 Task: Navigate from Pike Place Market to the Seattle Great Wheel on foot.
Action: Mouse moved to (398, 122)
Screenshot: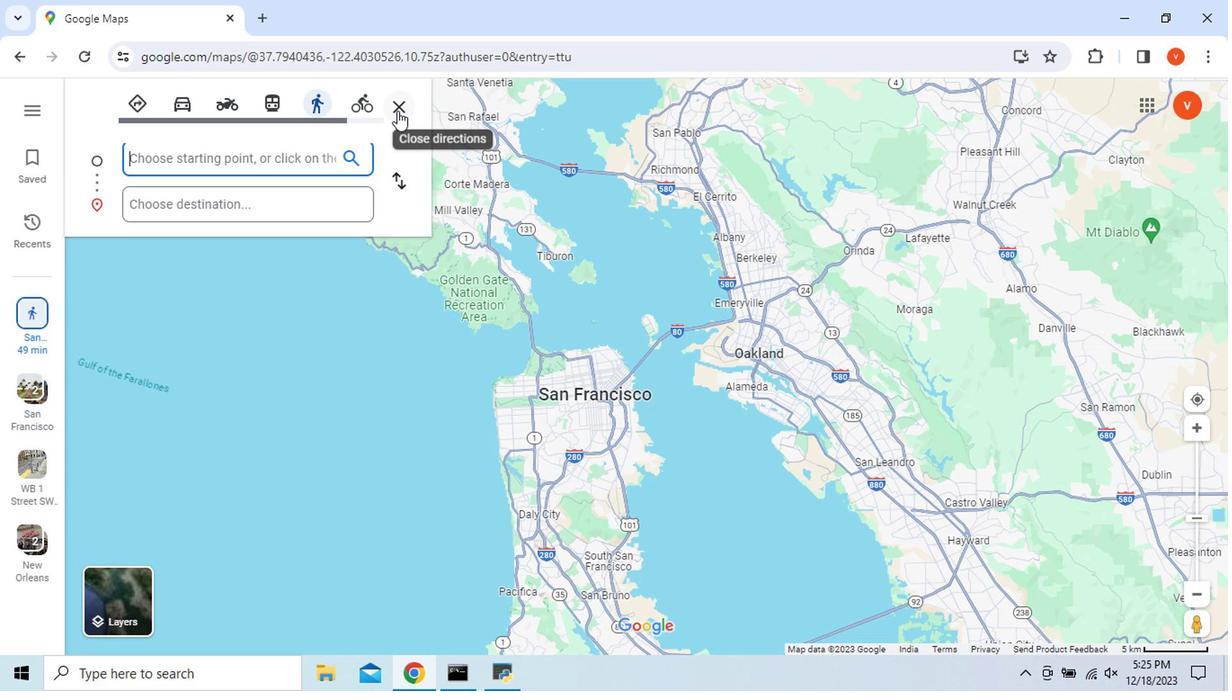 
Action: Mouse pressed left at (398, 122)
Screenshot: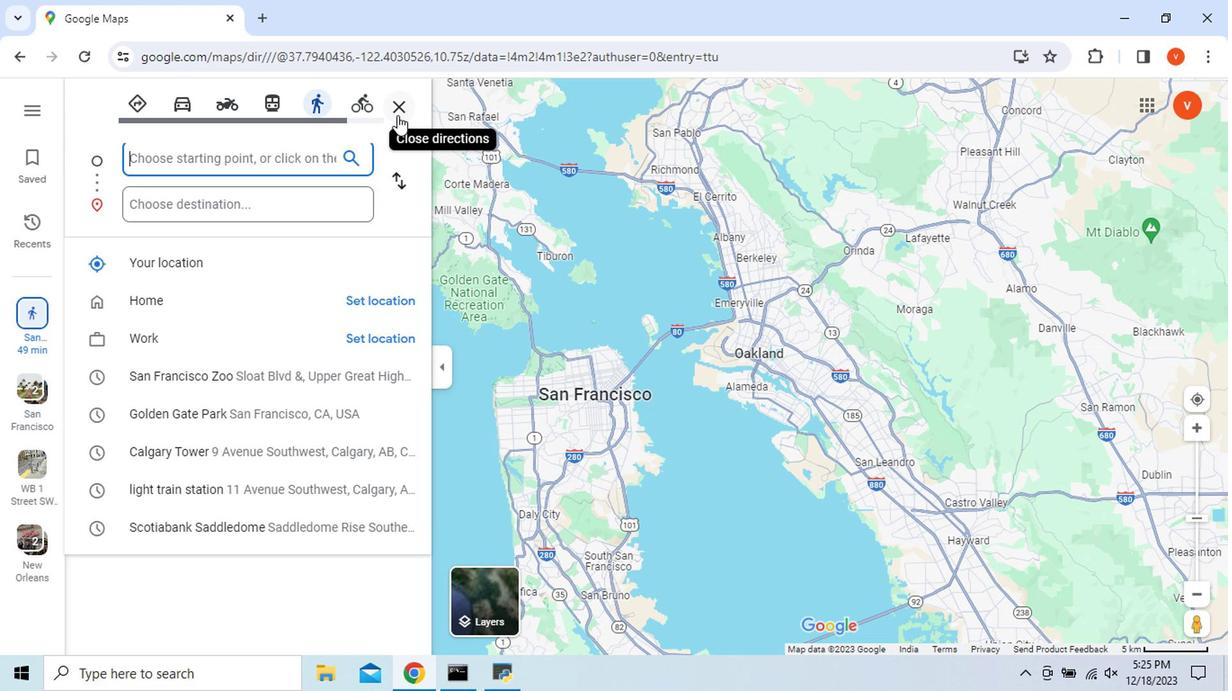 
Action: Mouse moved to (398, 127)
Screenshot: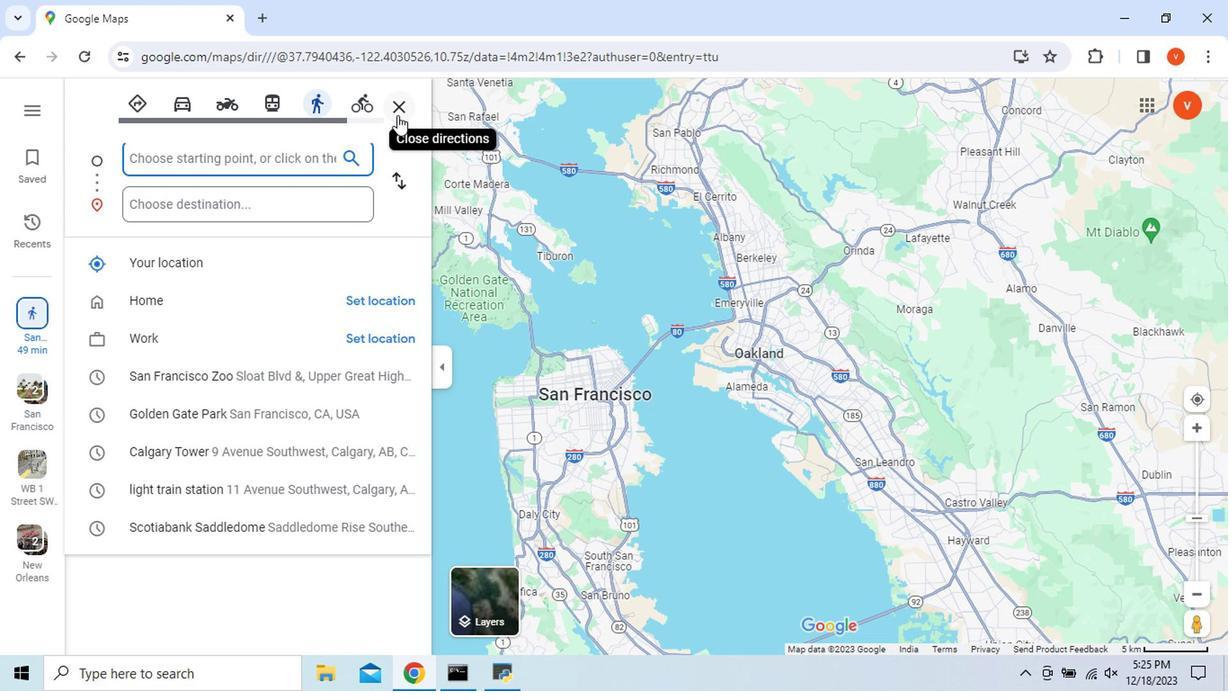 
Action: Key pressed <Key.shift_r>Pike
Screenshot: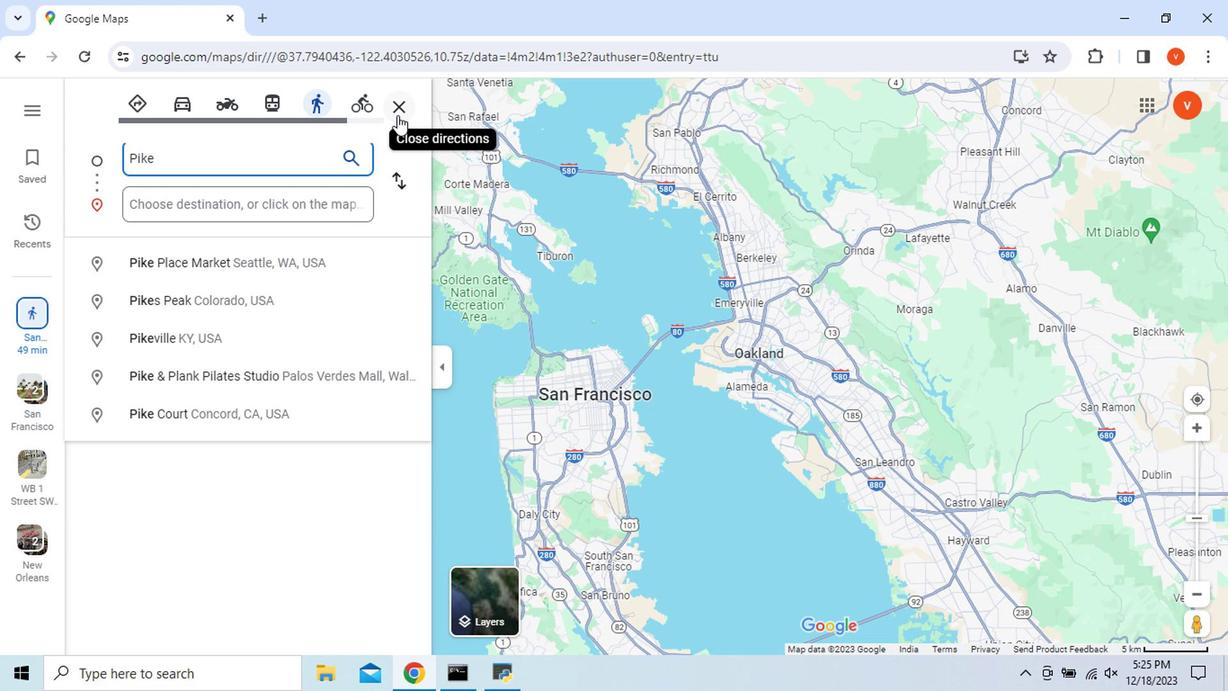 
Action: Mouse moved to (289, 268)
Screenshot: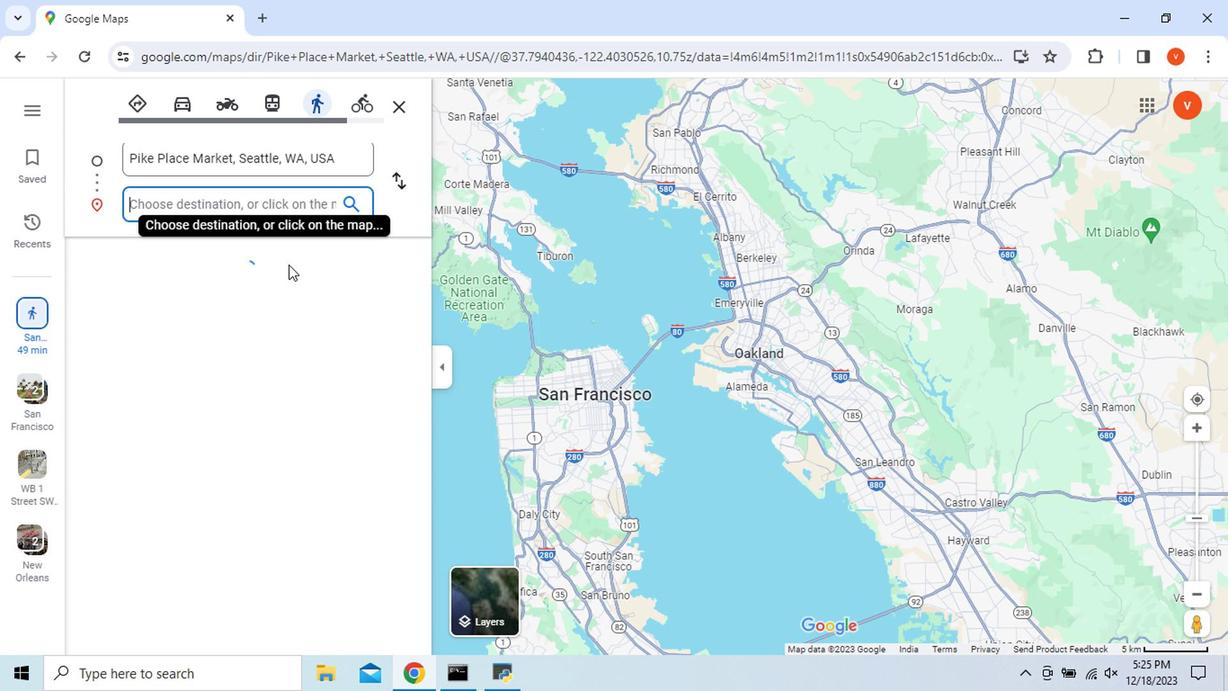 
Action: Mouse pressed left at (289, 268)
Screenshot: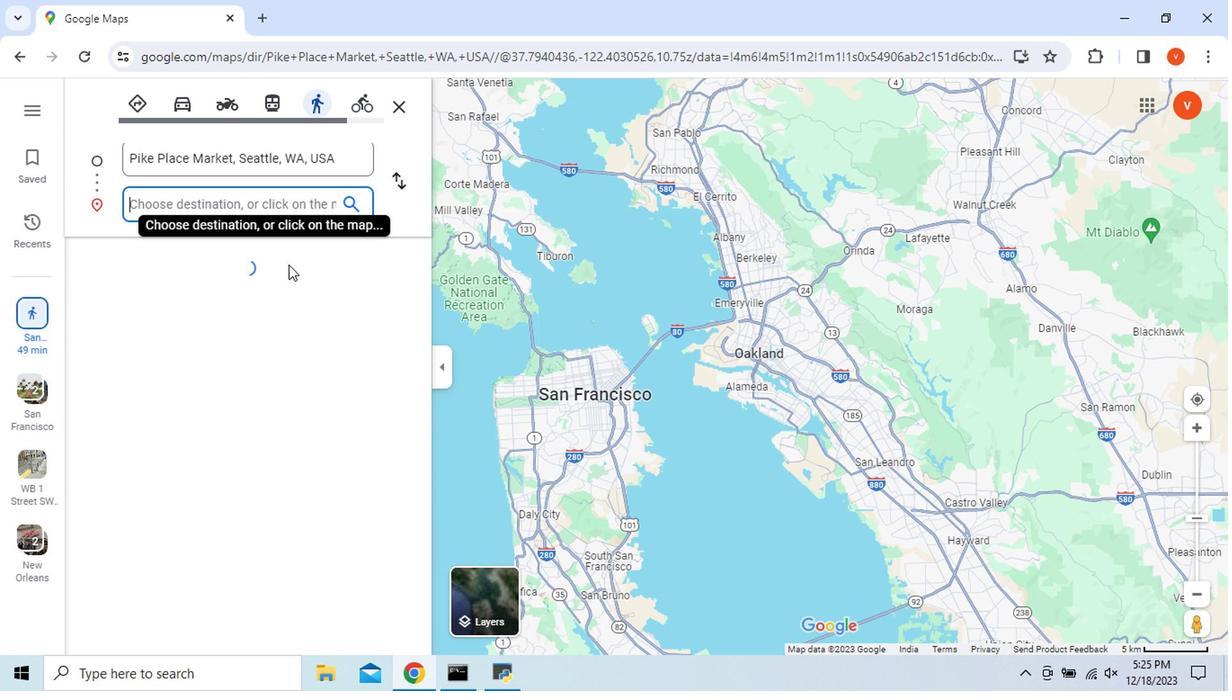 
Action: Mouse moved to (225, 211)
Screenshot: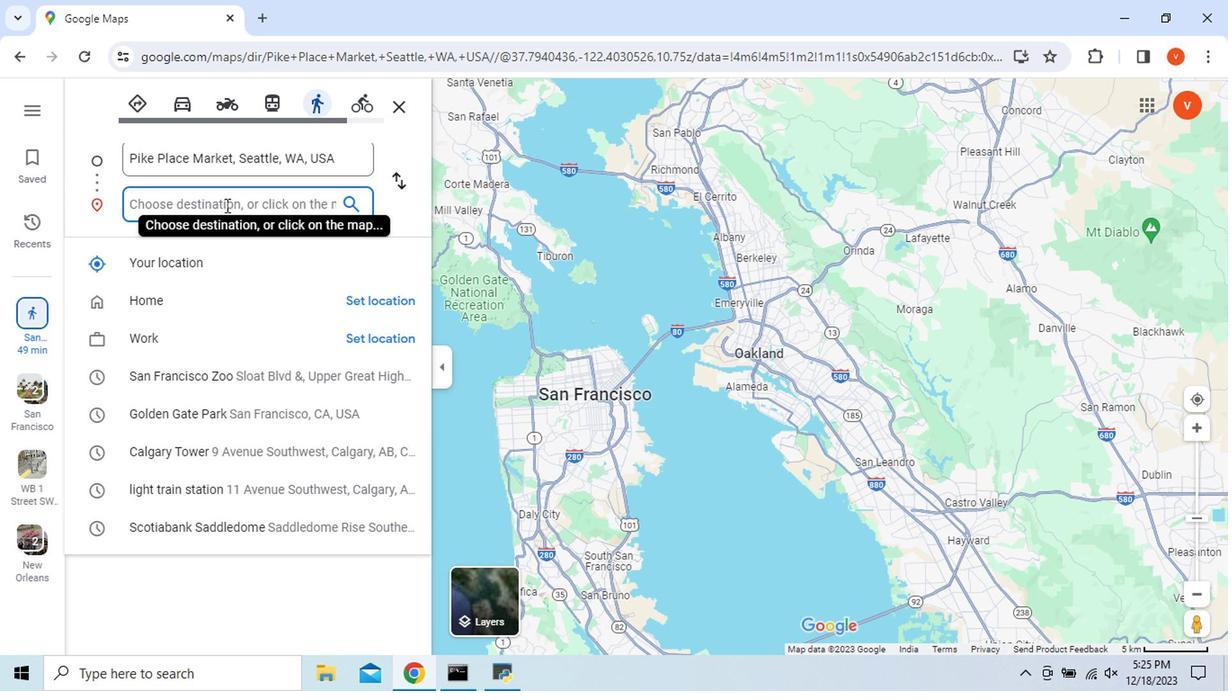 
Action: Mouse pressed left at (225, 211)
Screenshot: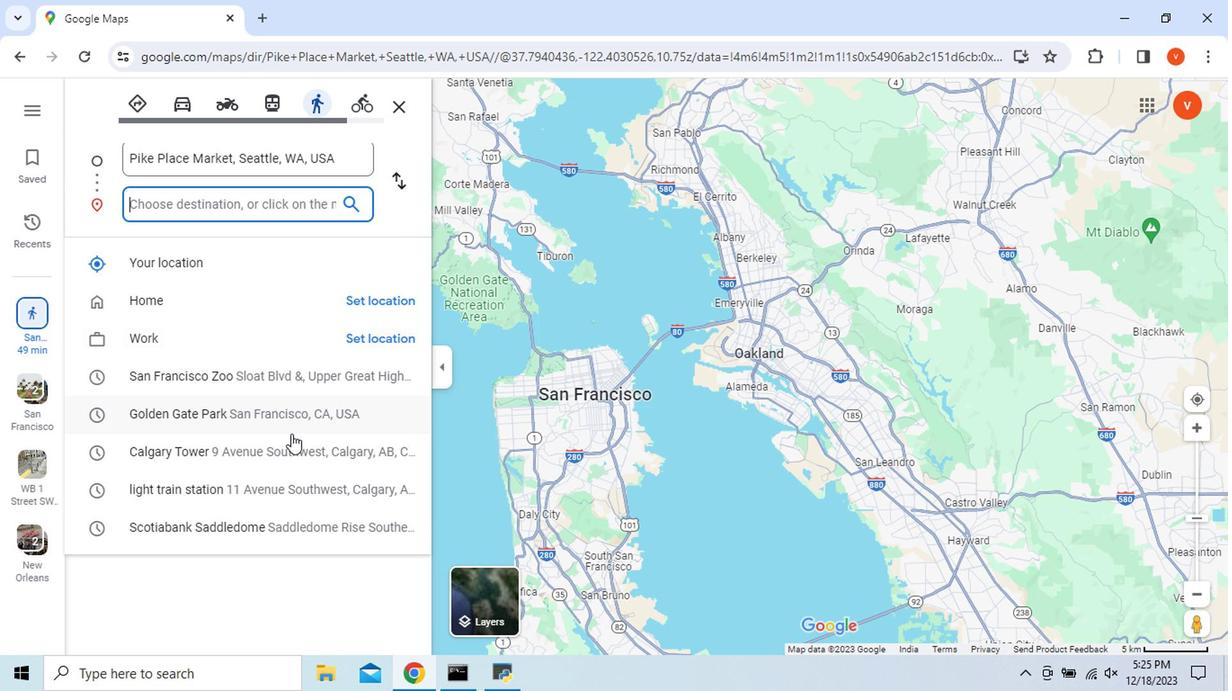 
Action: Mouse moved to (291, 431)
Screenshot: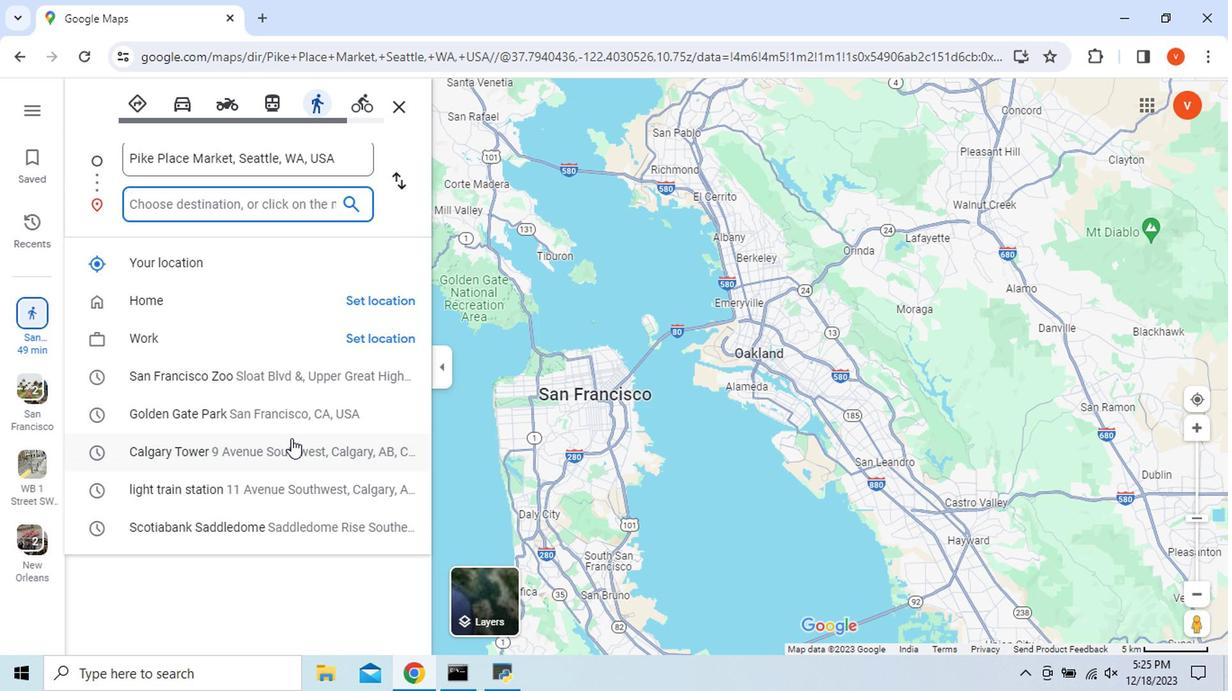 
Action: Key pressed <Key.shift>S
Screenshot: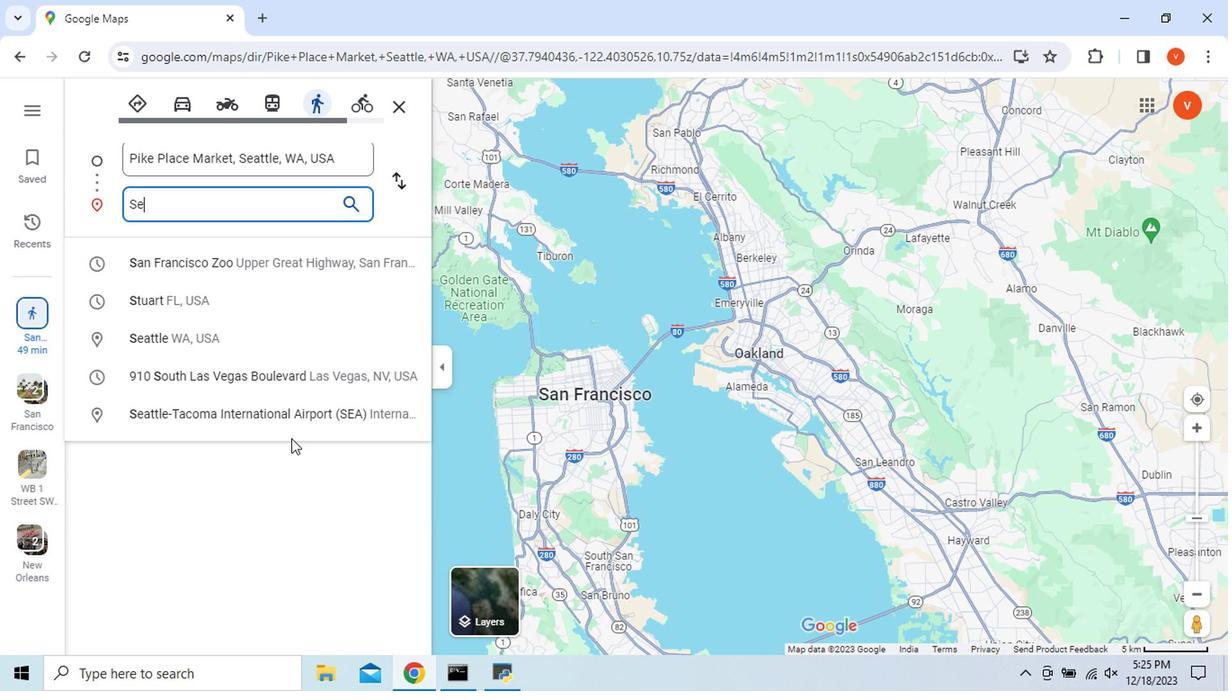 
Action: Mouse moved to (291, 431)
Screenshot: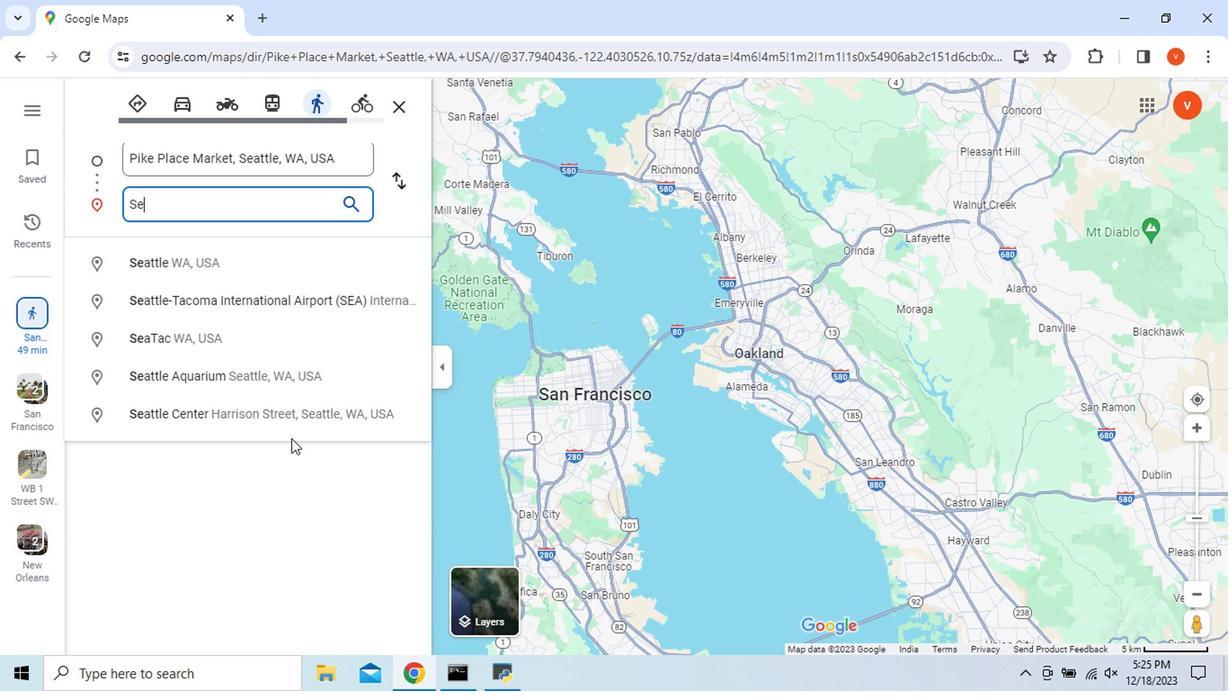 
Action: Key pressed eattle<Key.space><Key.shift>Great
Screenshot: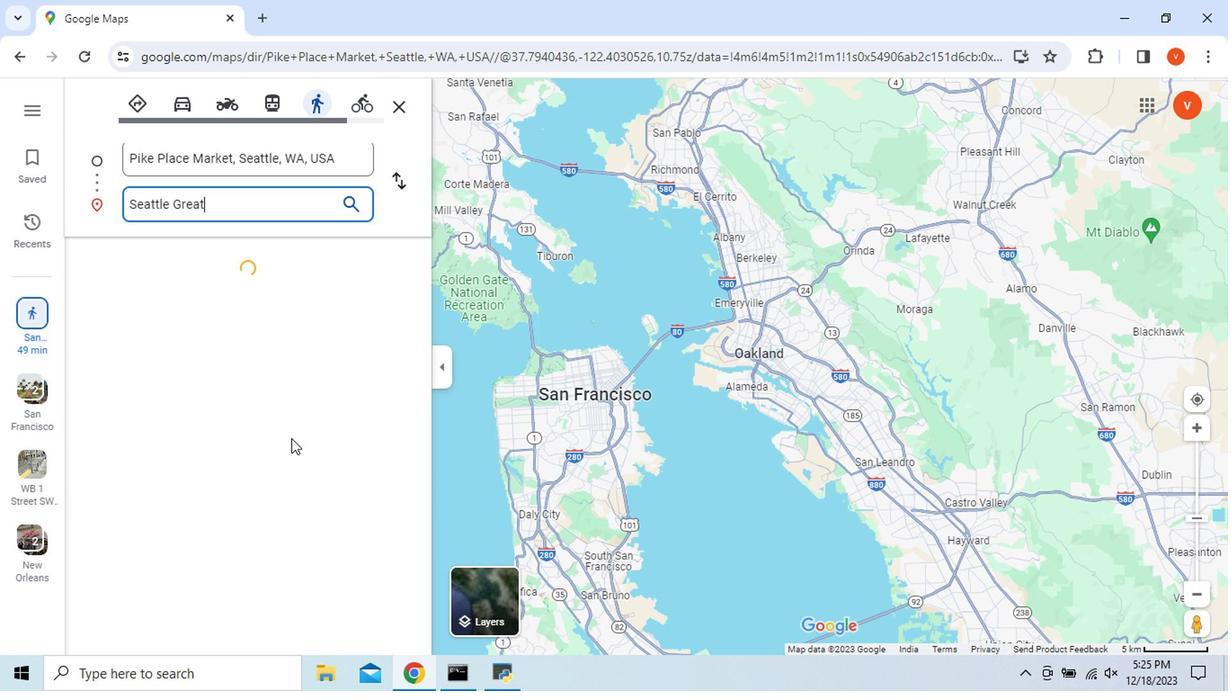 
Action: Mouse moved to (294, 266)
Screenshot: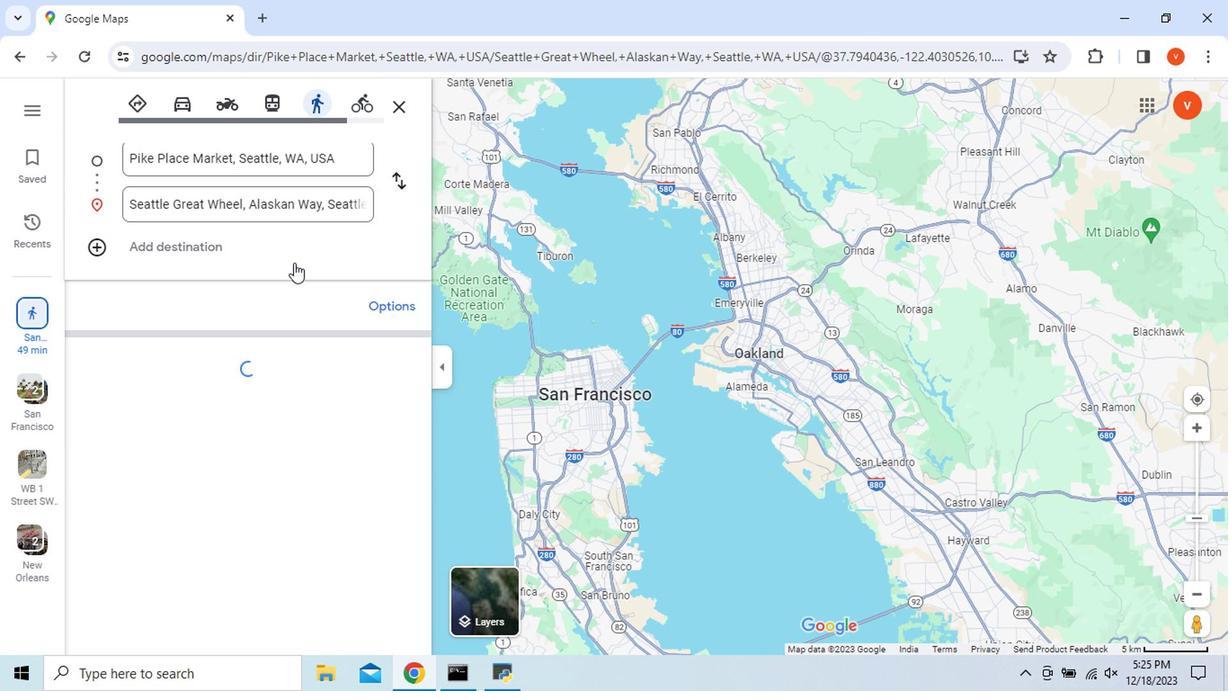 
Action: Mouse pressed left at (294, 266)
Screenshot: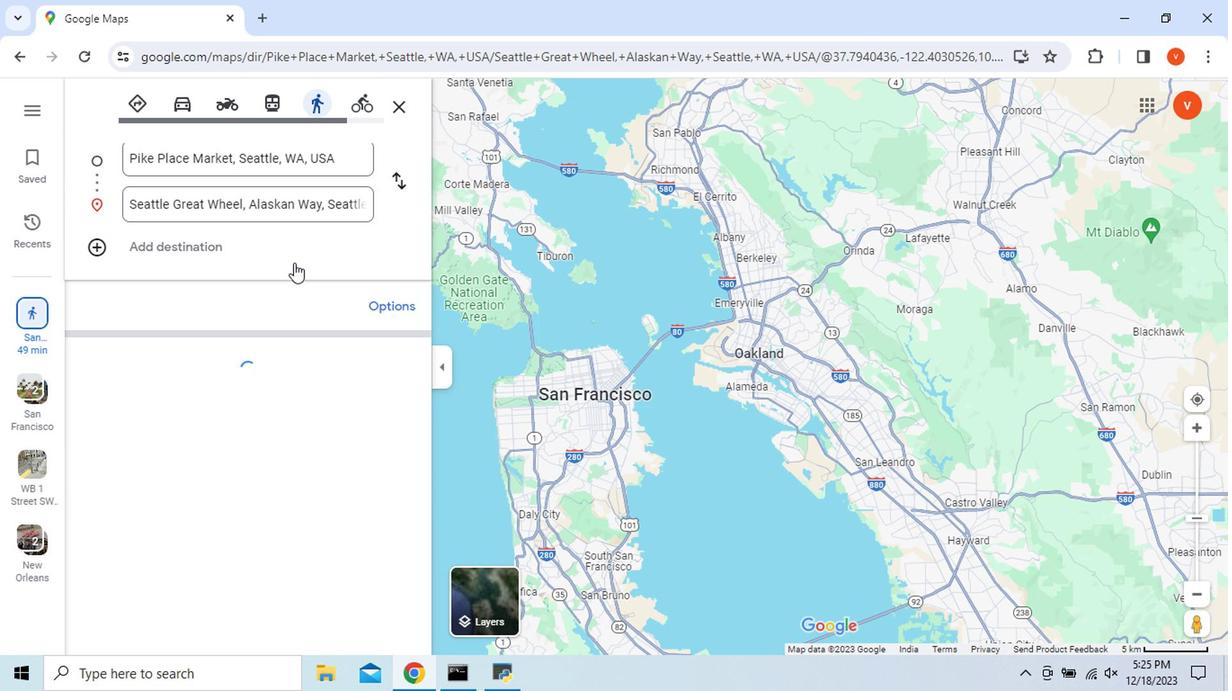 
Action: Mouse moved to (160, 438)
Screenshot: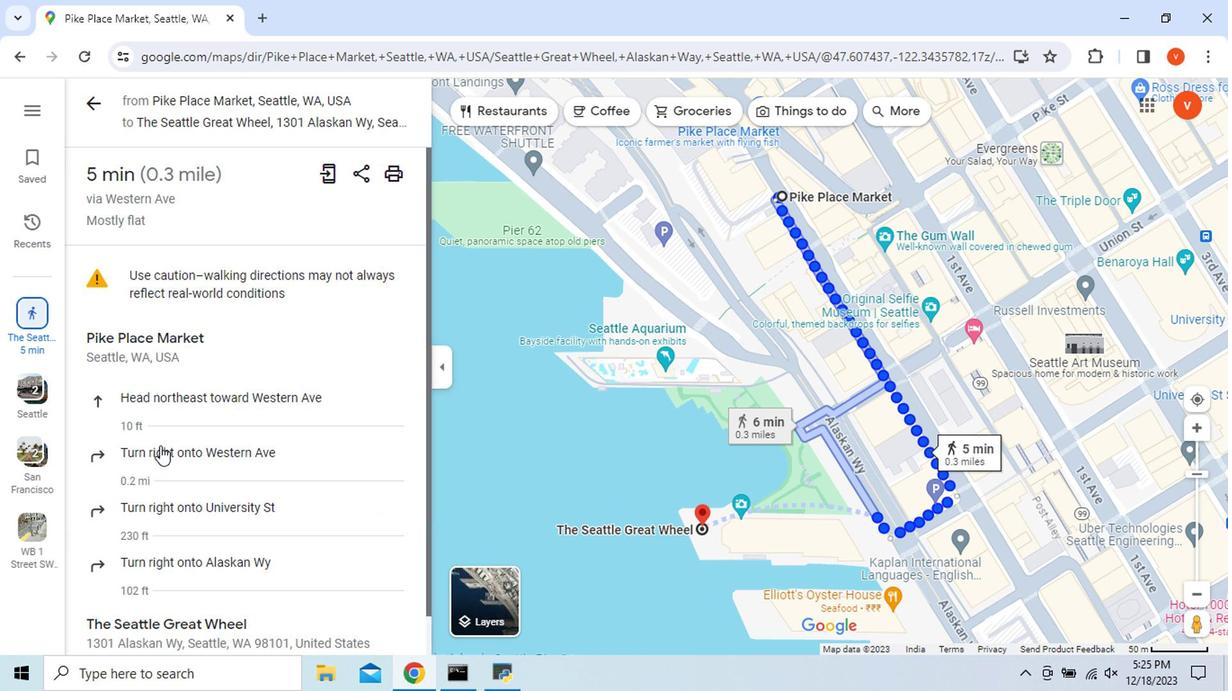 
Action: Mouse pressed left at (160, 438)
Screenshot: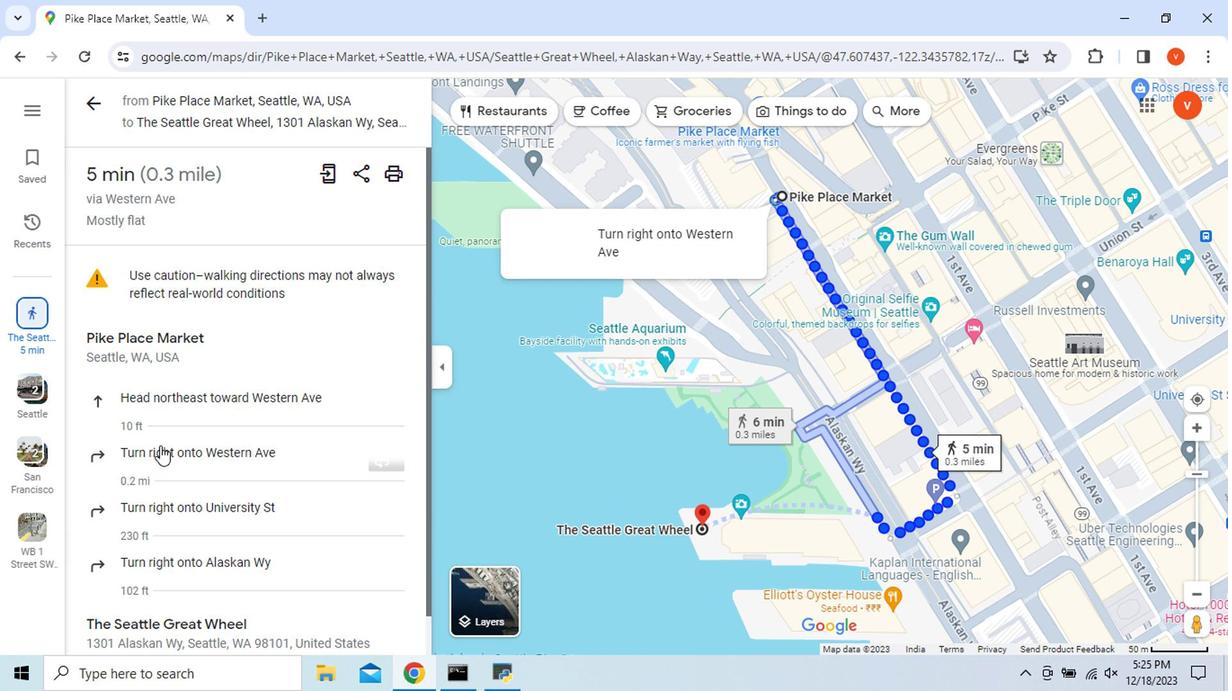 
Action: Mouse moved to (766, 222)
Screenshot: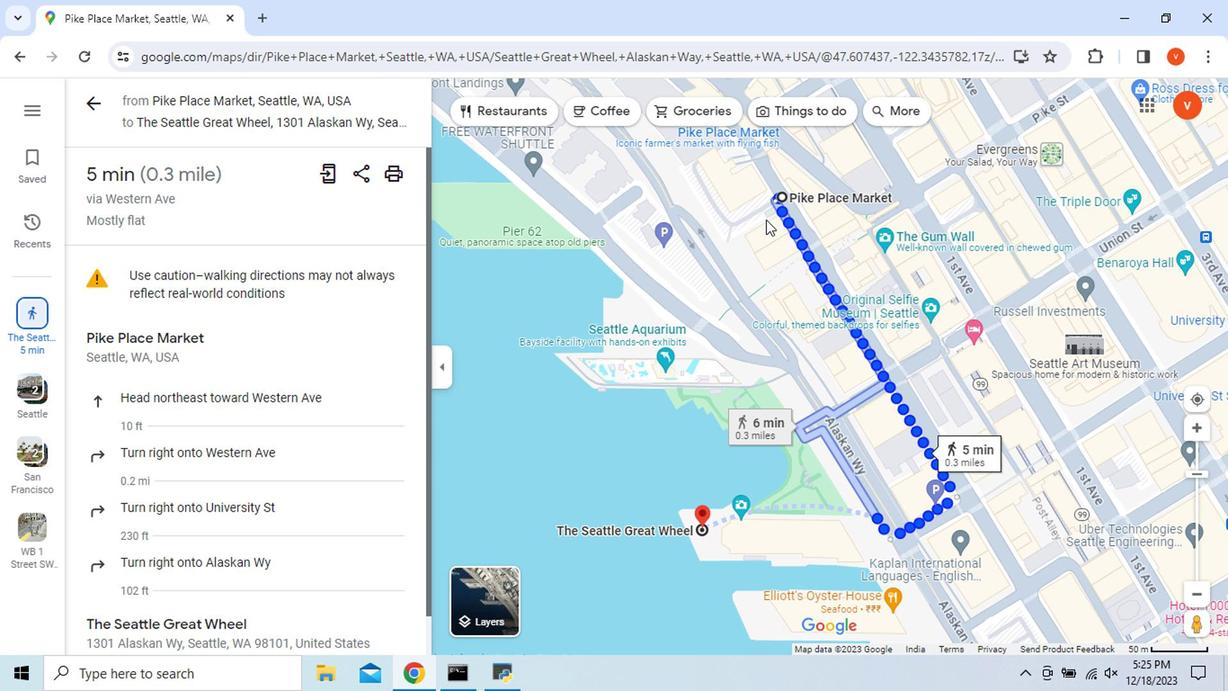
Action: Mouse pressed left at (766, 222)
Screenshot: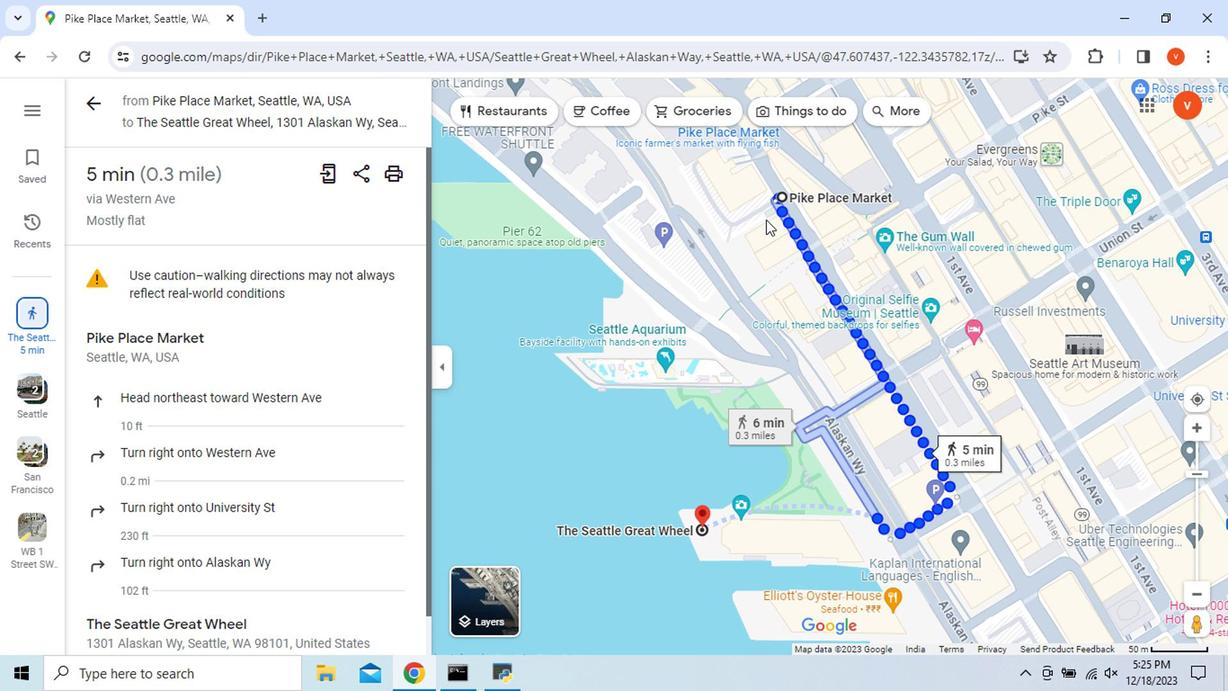 
Action: Mouse moved to (369, 387)
Screenshot: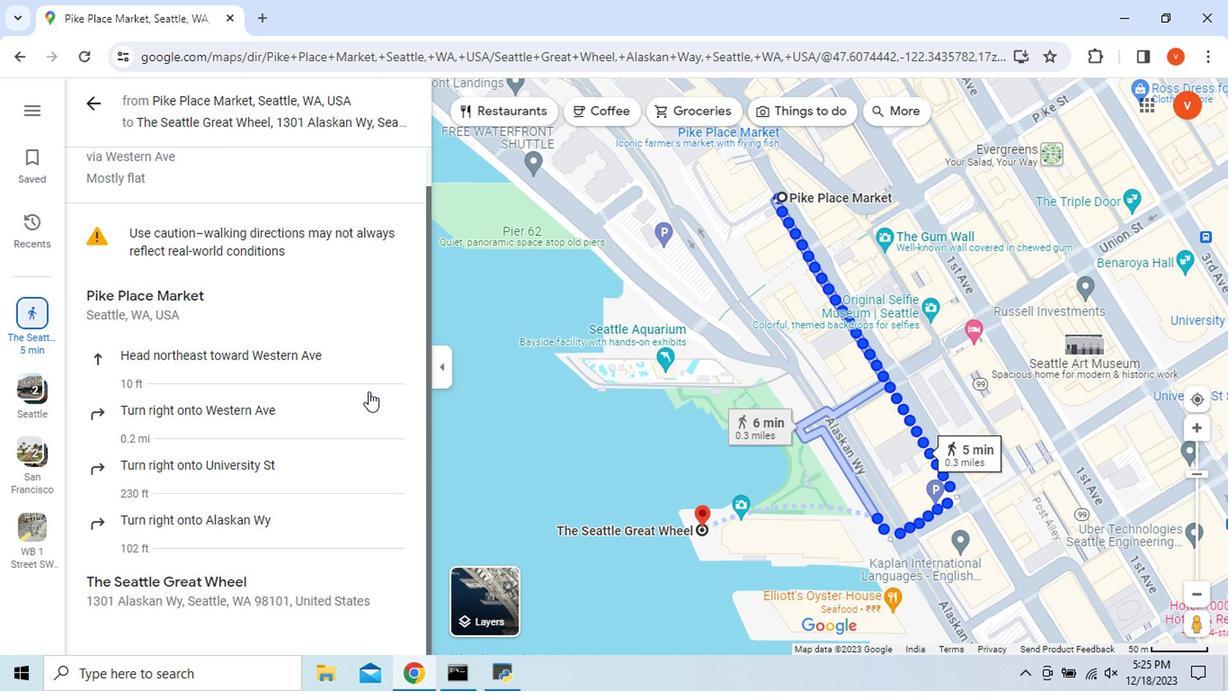 
Action: Mouse scrolled (369, 386) with delta (0, 0)
Screenshot: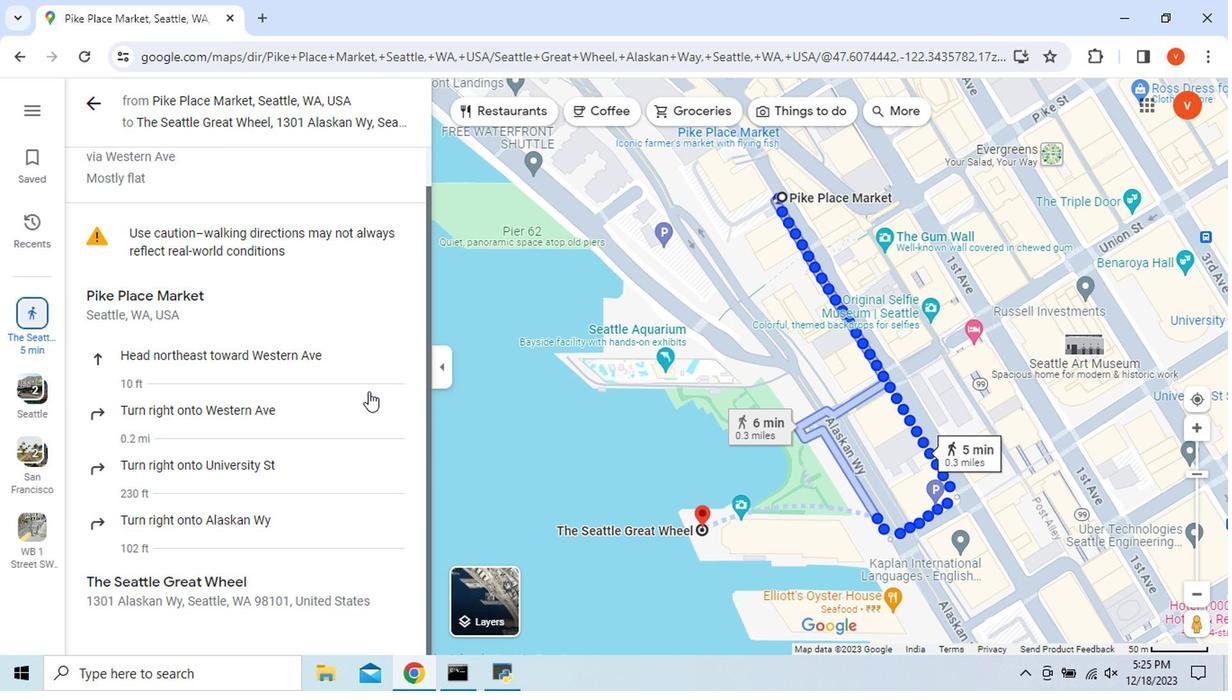 
Action: Mouse scrolled (369, 386) with delta (0, 0)
Screenshot: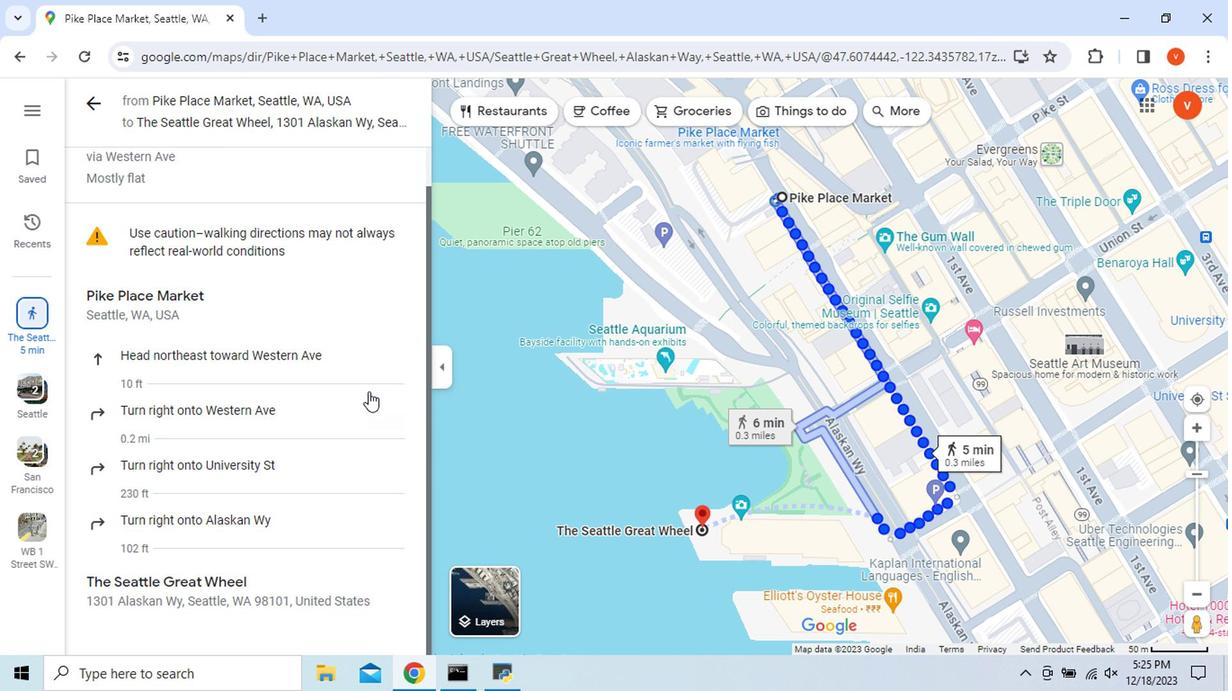 
Action: Mouse moved to (98, 118)
Screenshot: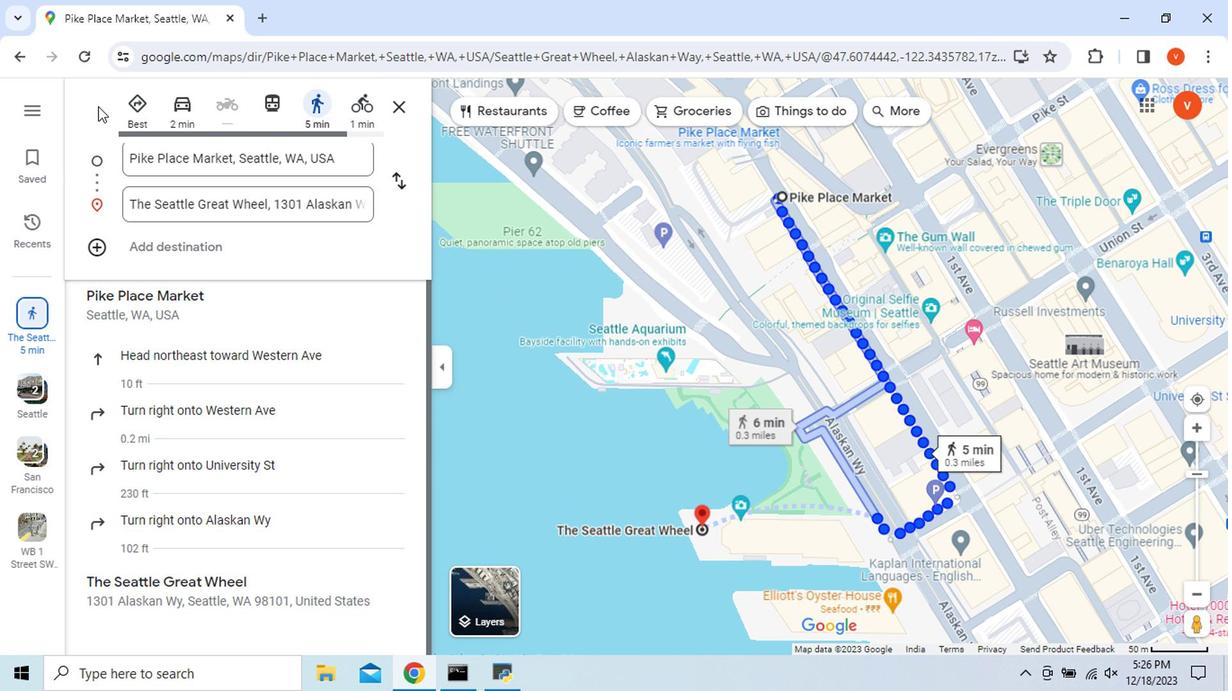 
Action: Mouse pressed left at (98, 118)
Screenshot: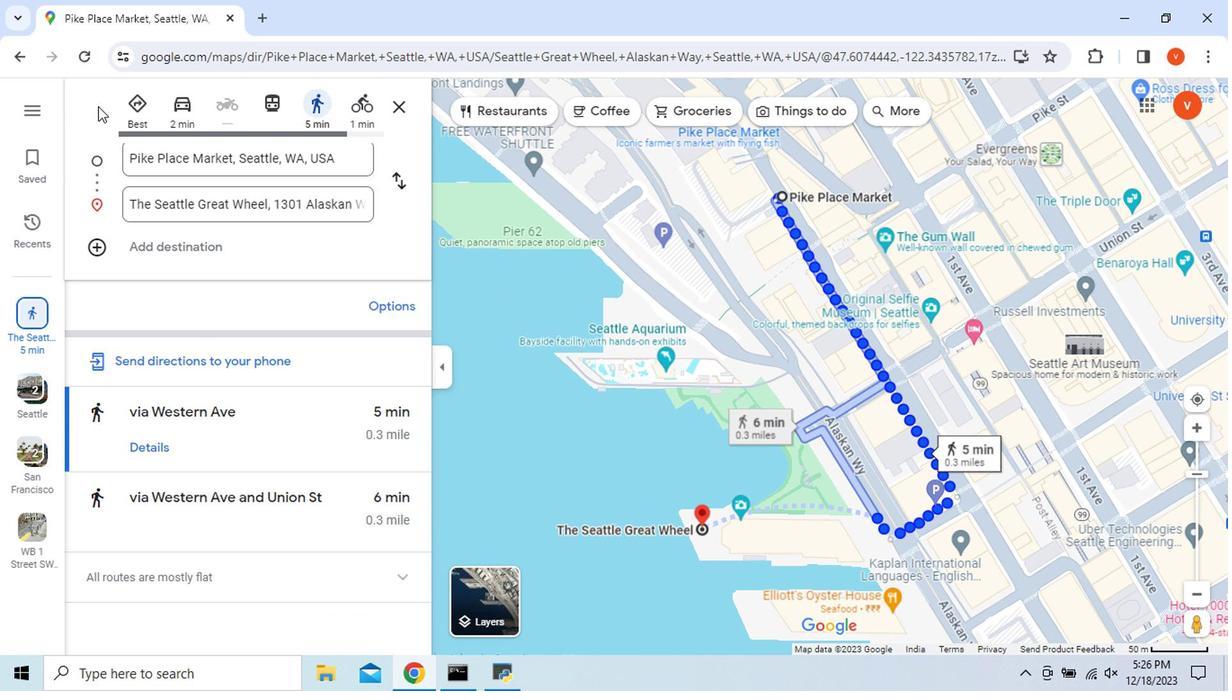 
Action: Mouse moved to (216, 510)
Screenshot: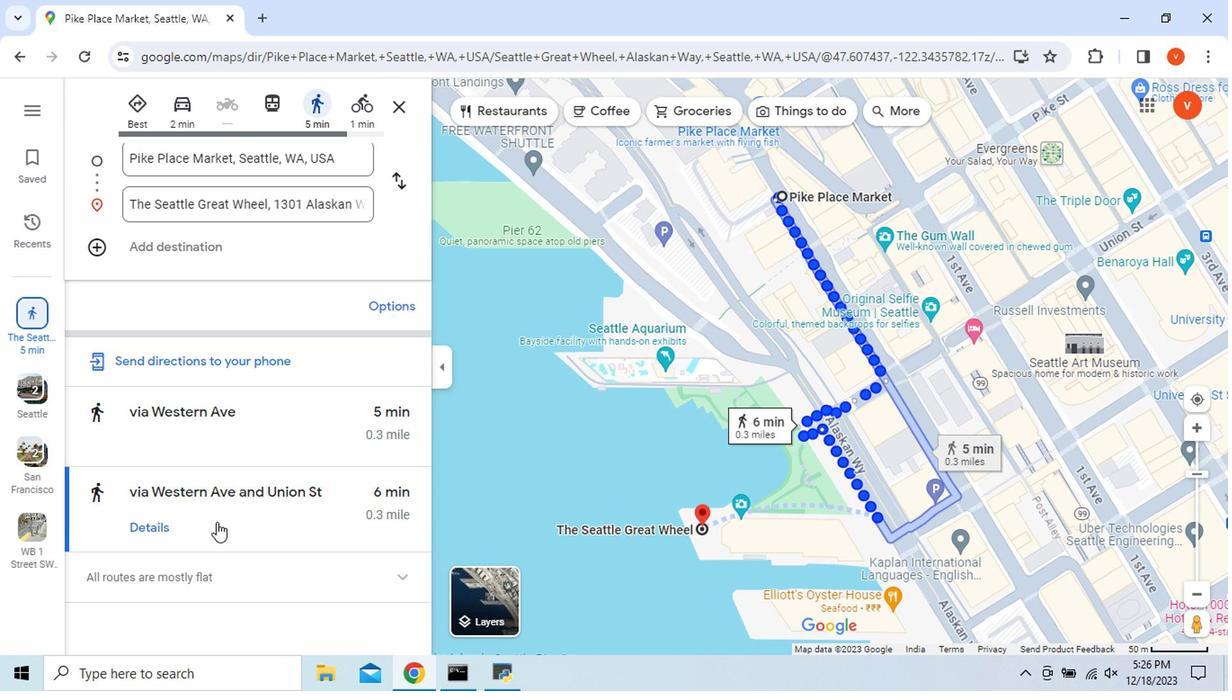 
Action: Mouse pressed left at (216, 510)
Screenshot: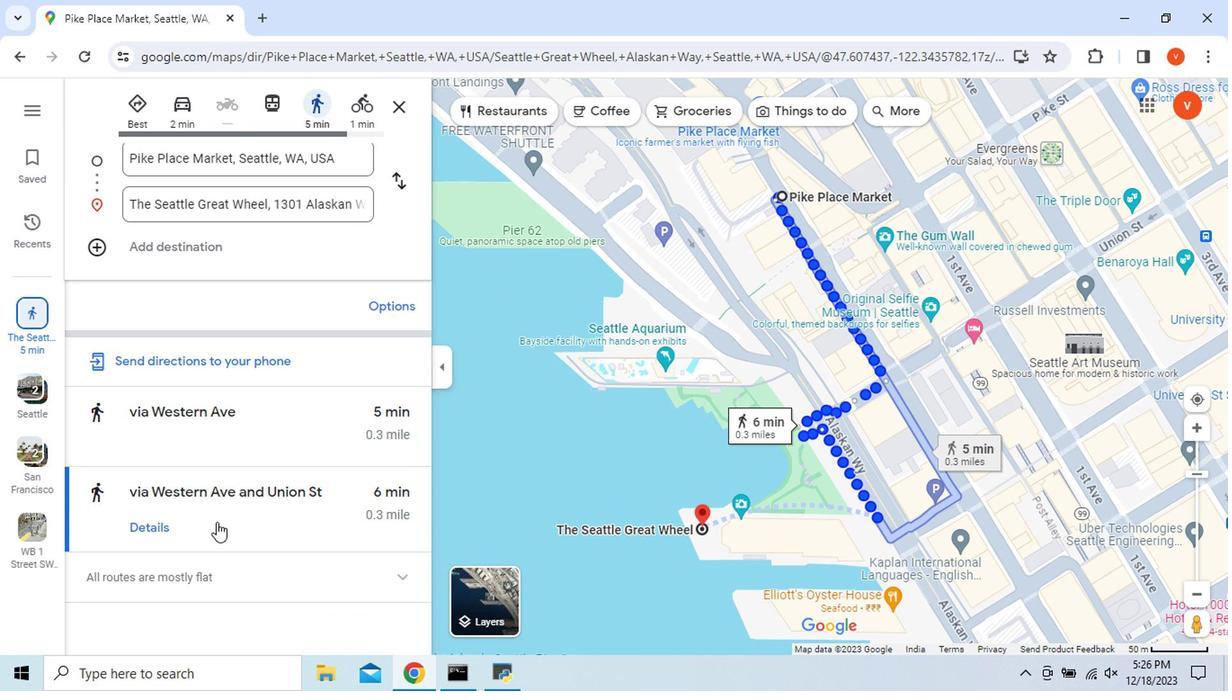 
Action: Mouse moved to (154, 516)
Screenshot: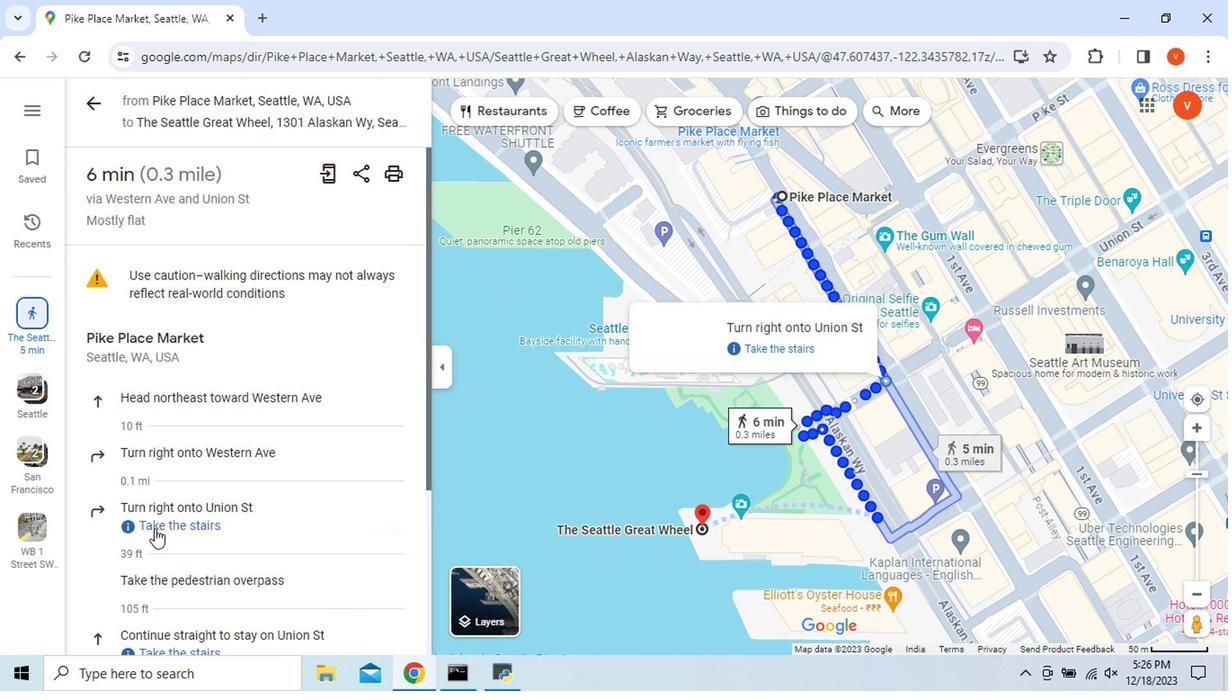 
Action: Mouse pressed left at (154, 516)
Screenshot: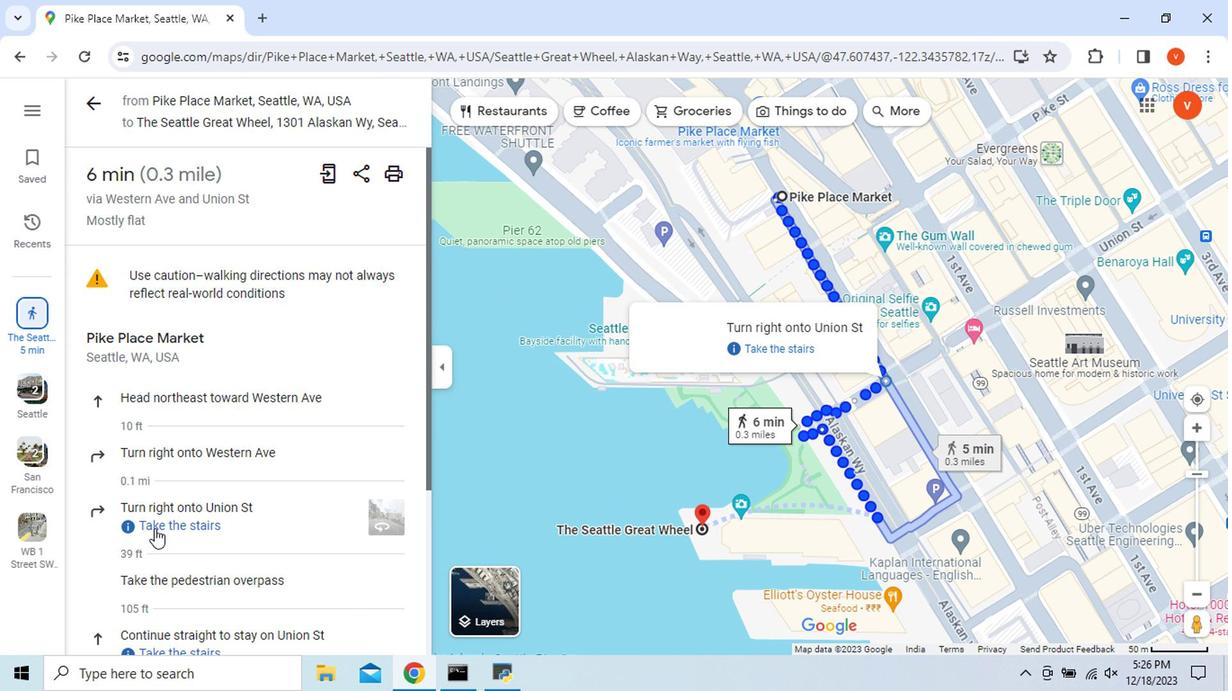 
Action: Mouse moved to (428, 376)
Screenshot: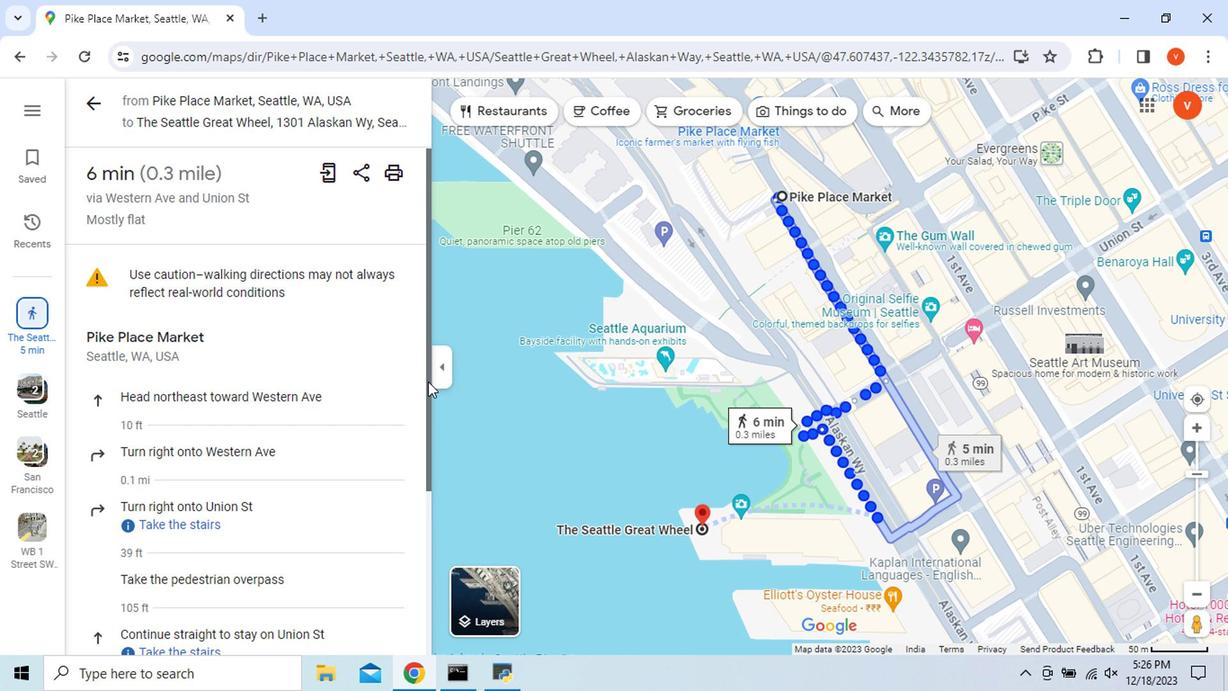 
Action: Mouse pressed left at (428, 376)
Screenshot: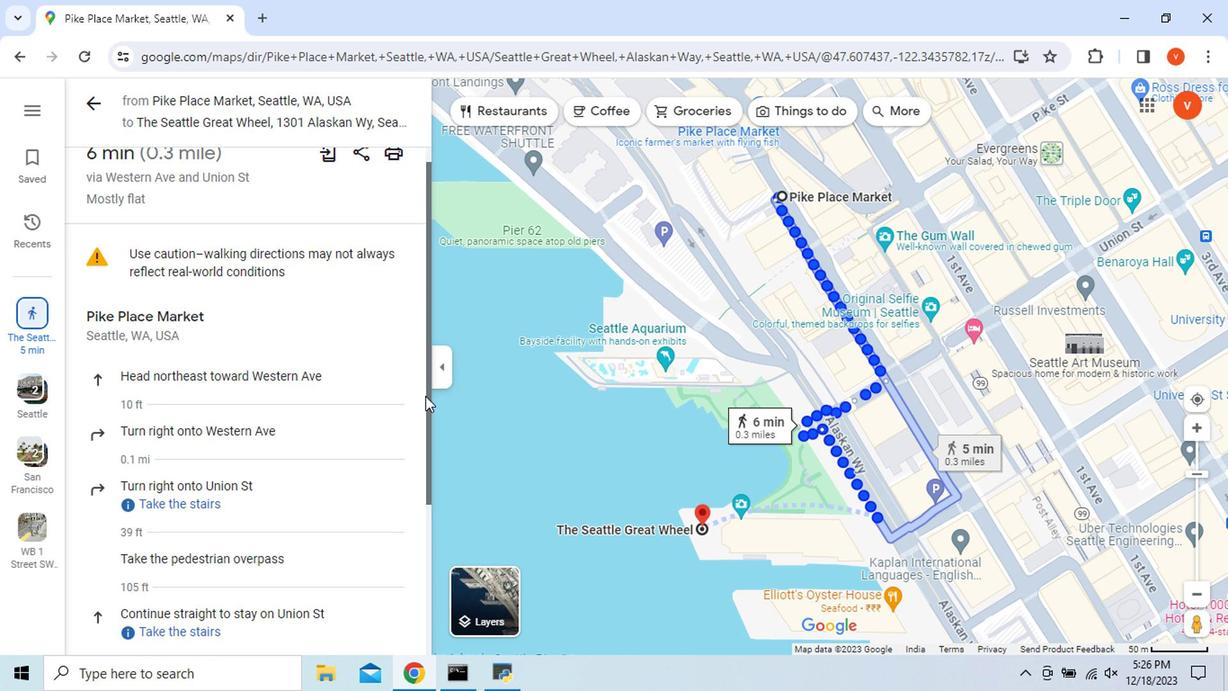
Action: Mouse moved to (96, 106)
Screenshot: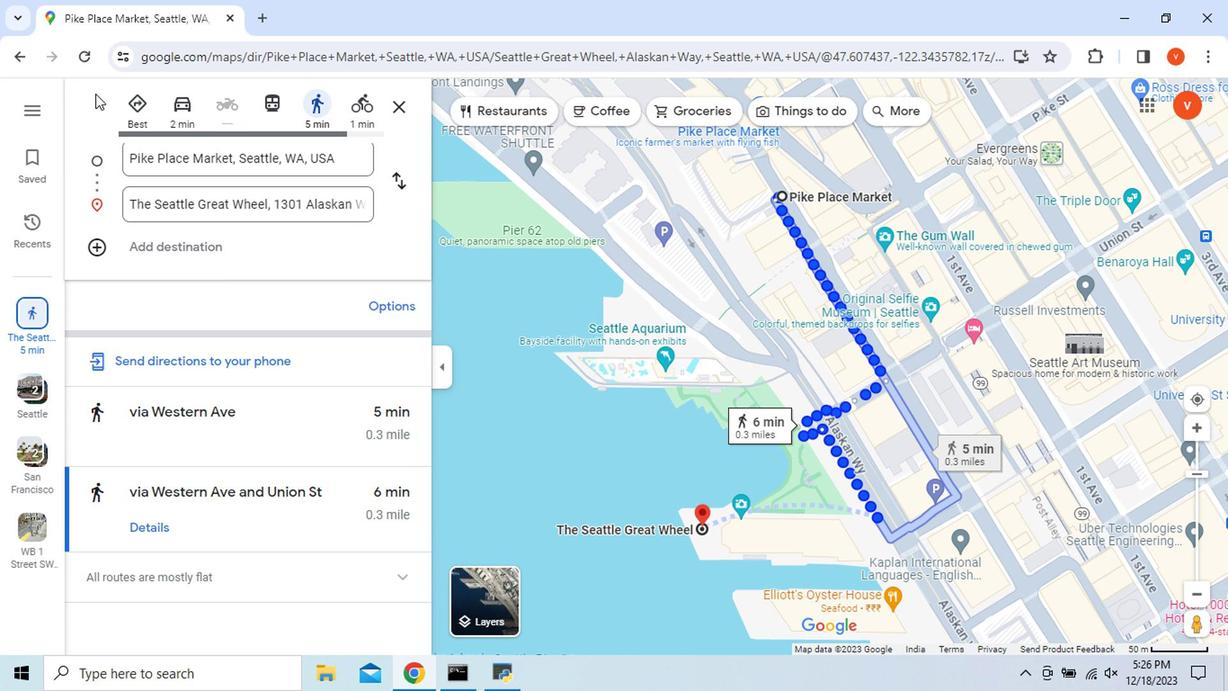 
Action: Mouse pressed left at (96, 106)
Screenshot: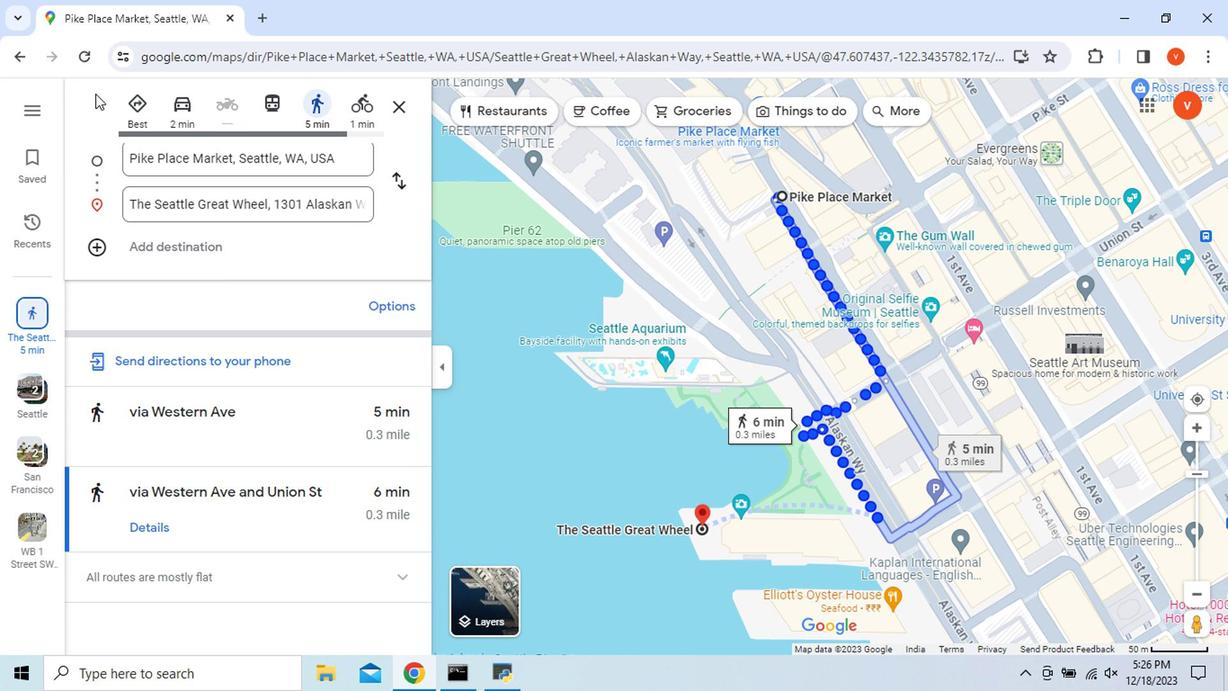 
Action: Mouse moved to (548, 424)
Screenshot: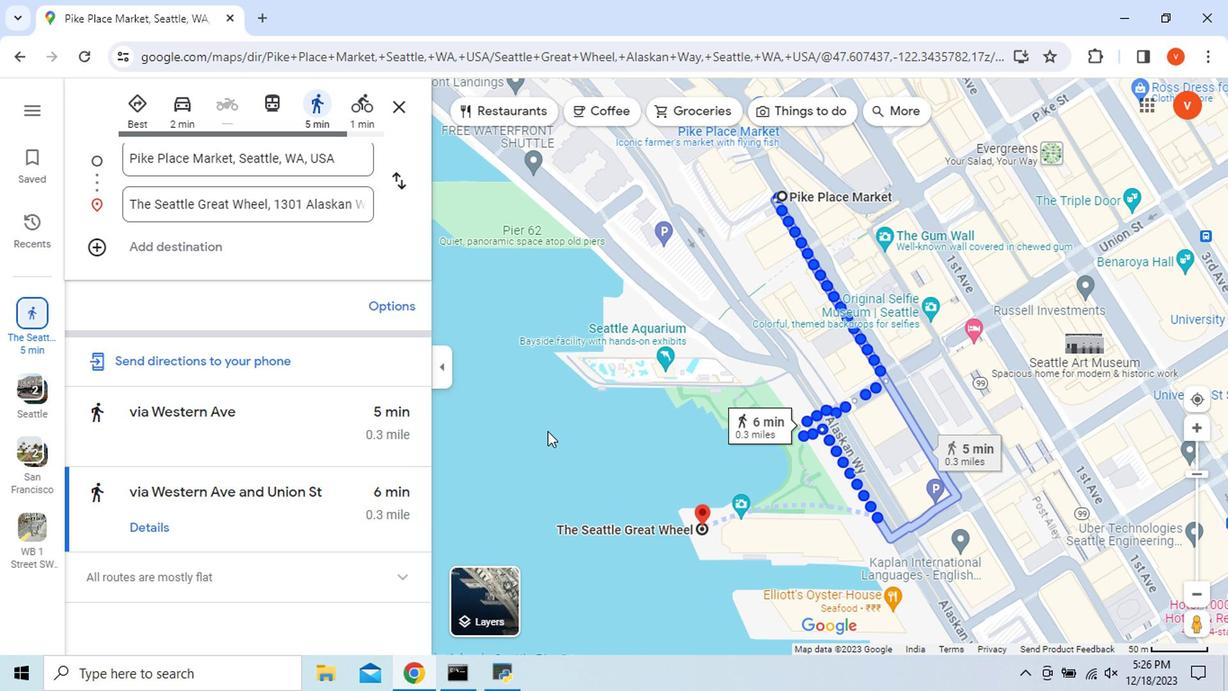 
